 Task: Move the card to "the previous list on the board".
Action: Mouse moved to (833, 215)
Screenshot: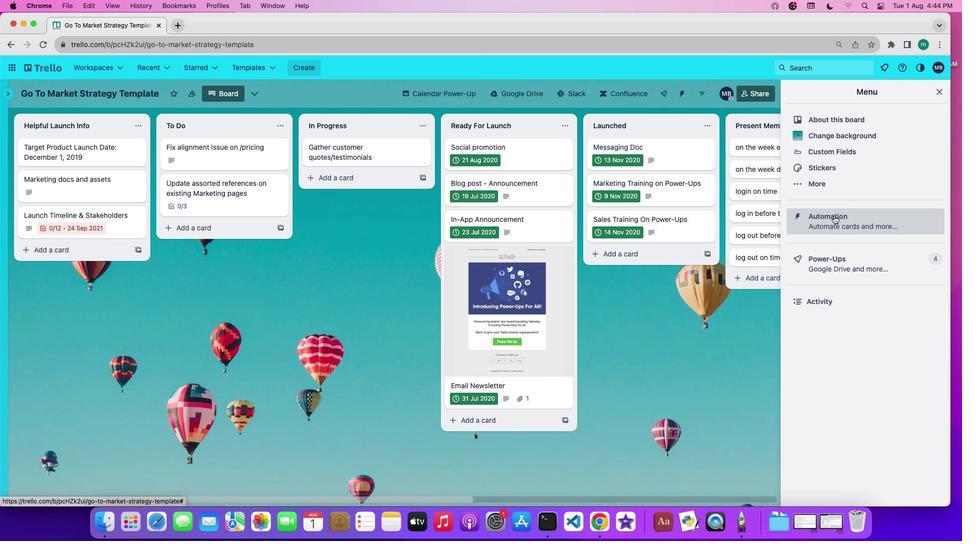 
Action: Mouse pressed left at (833, 215)
Screenshot: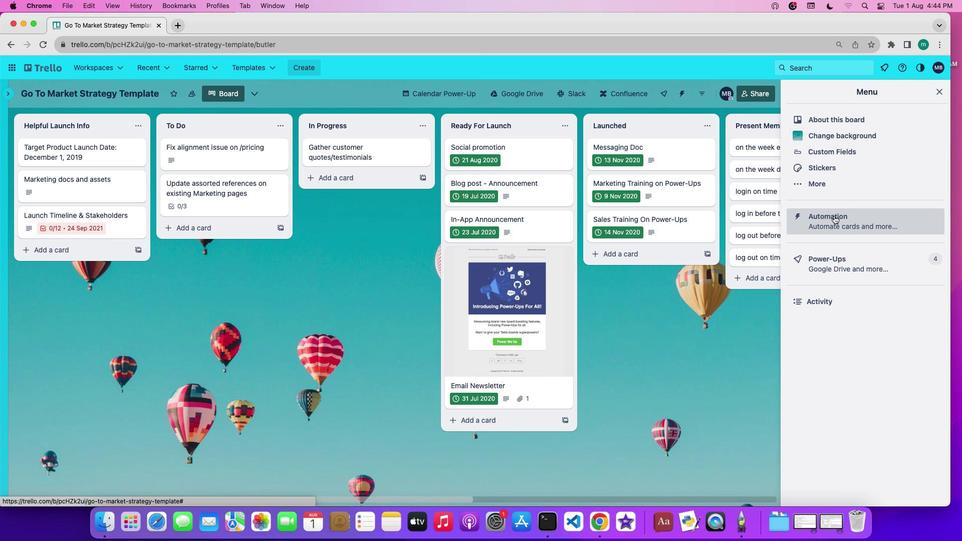 
Action: Mouse moved to (40, 262)
Screenshot: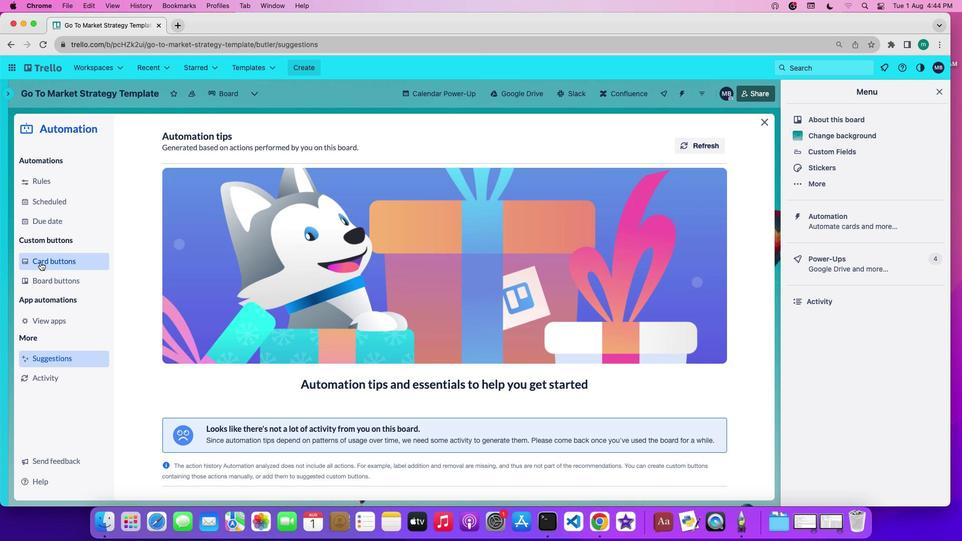 
Action: Mouse pressed left at (40, 262)
Screenshot: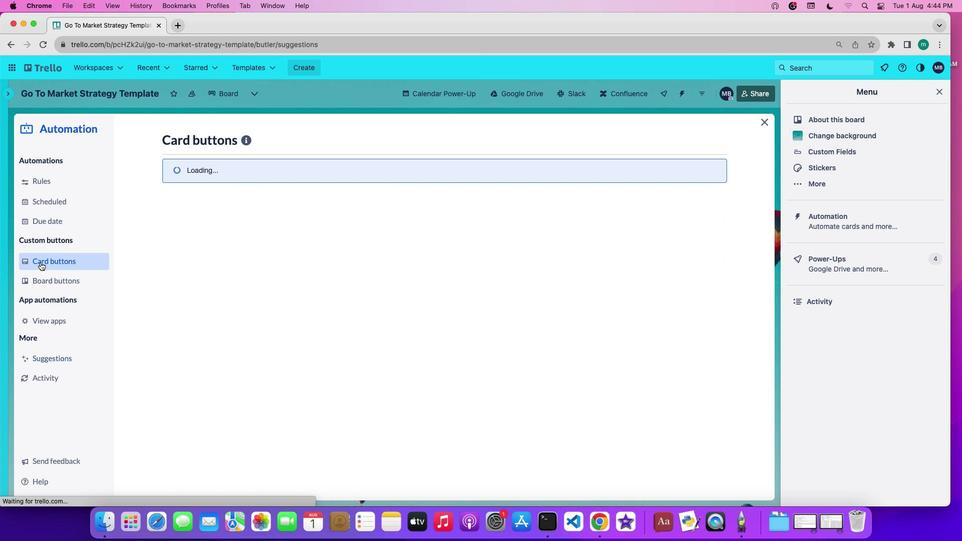 
Action: Mouse moved to (213, 345)
Screenshot: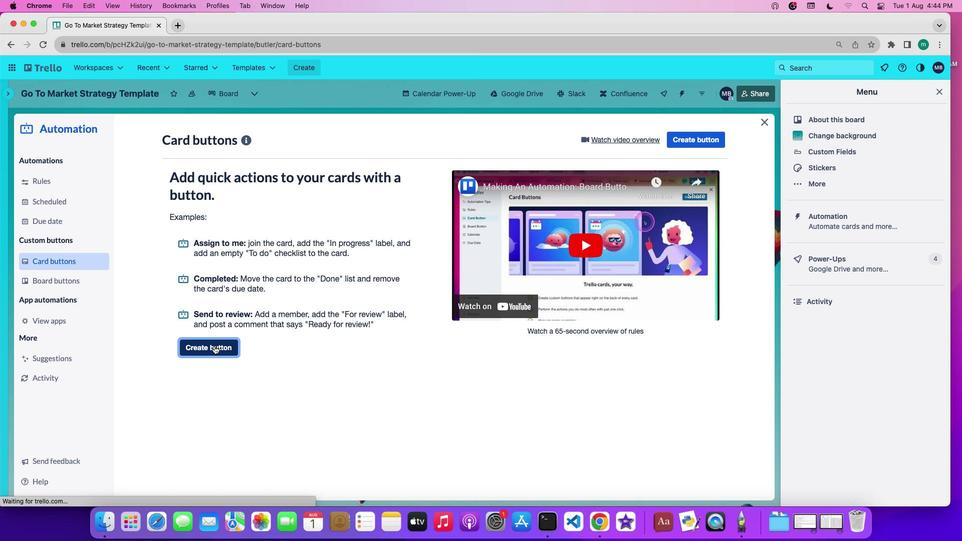 
Action: Mouse pressed left at (213, 345)
Screenshot: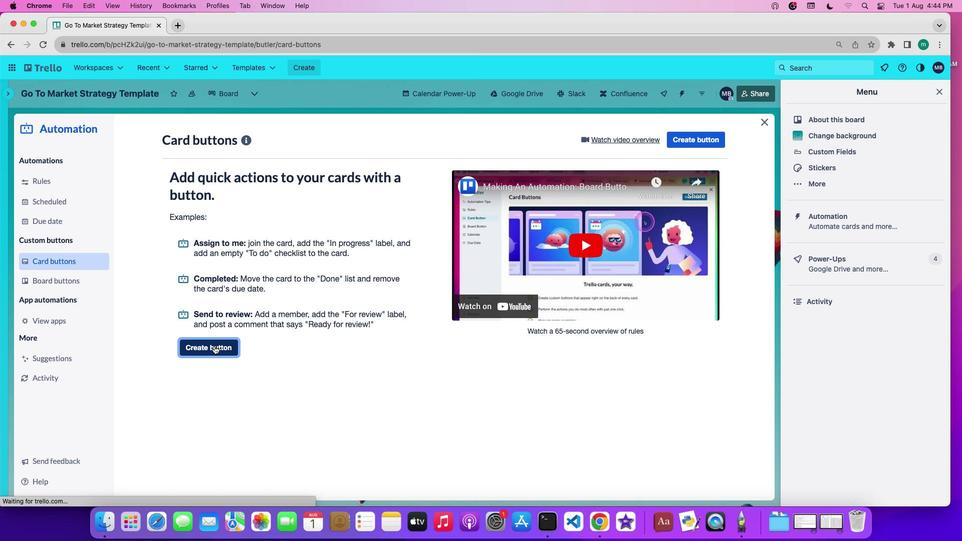
Action: Mouse moved to (397, 269)
Screenshot: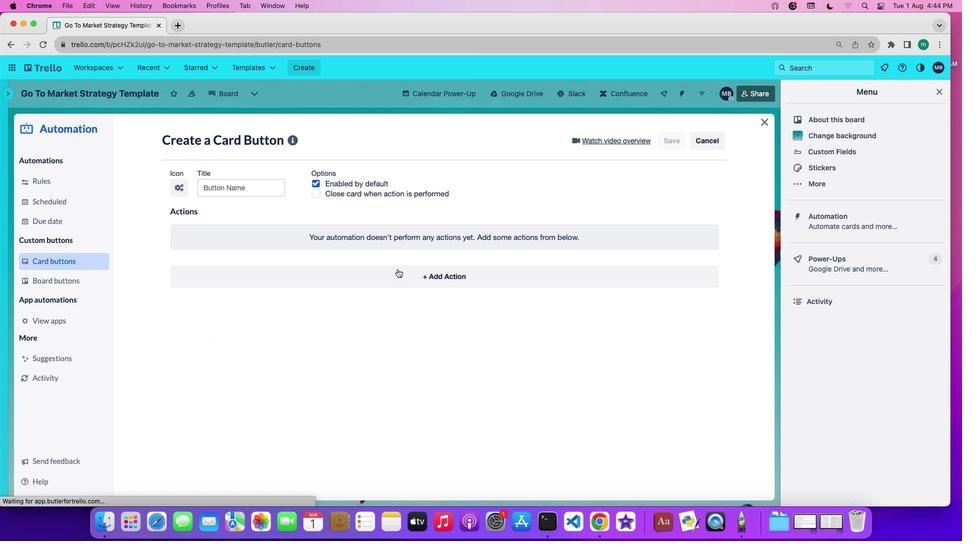 
Action: Mouse pressed left at (397, 269)
Screenshot: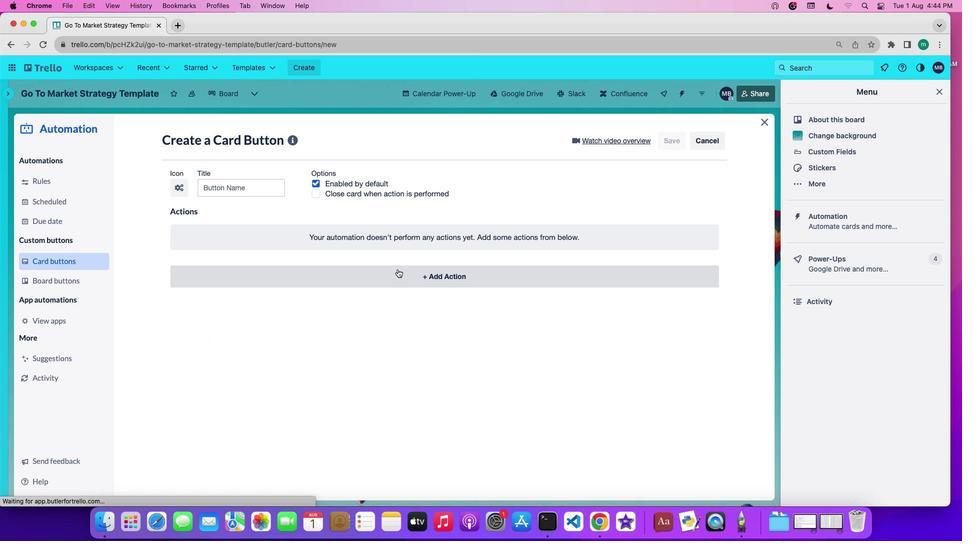
Action: Mouse moved to (275, 378)
Screenshot: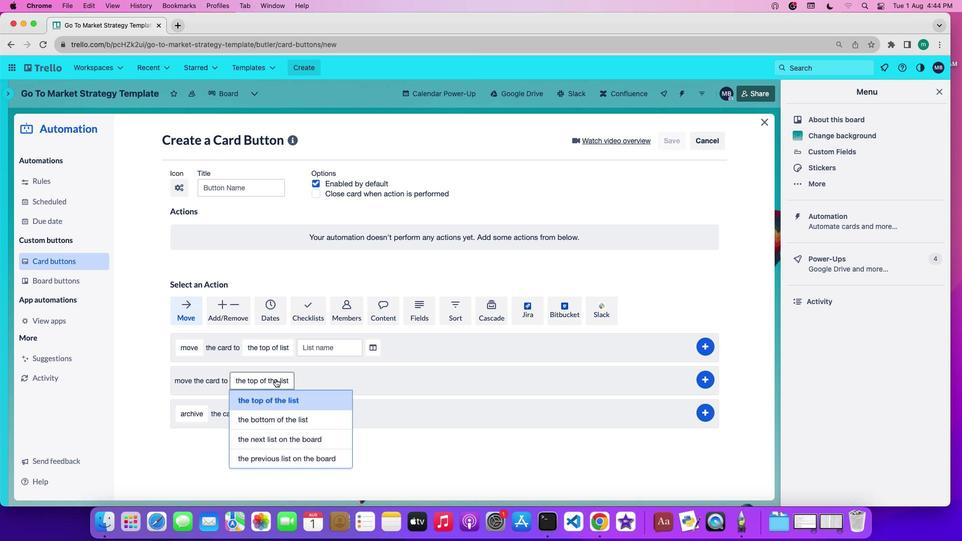 
Action: Mouse pressed left at (275, 378)
Screenshot: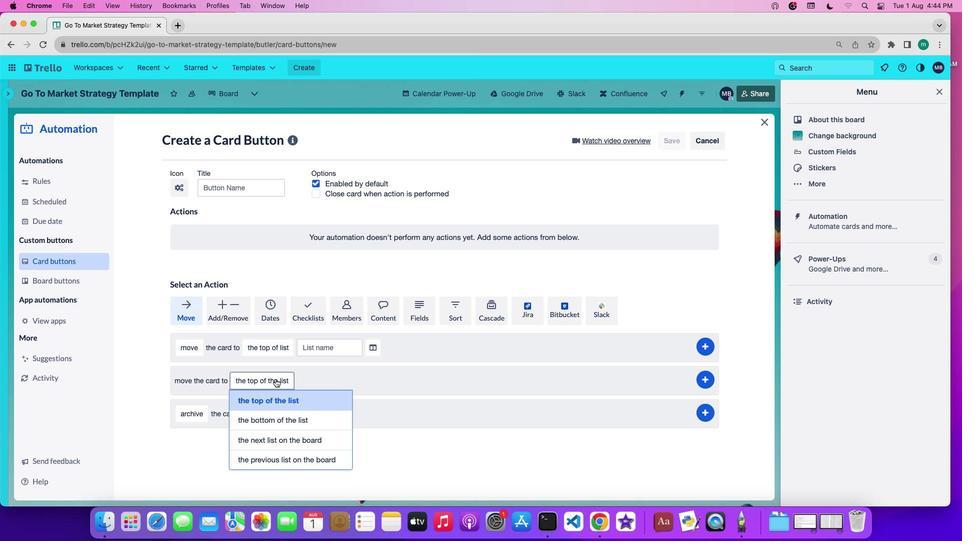 
Action: Mouse moved to (279, 453)
Screenshot: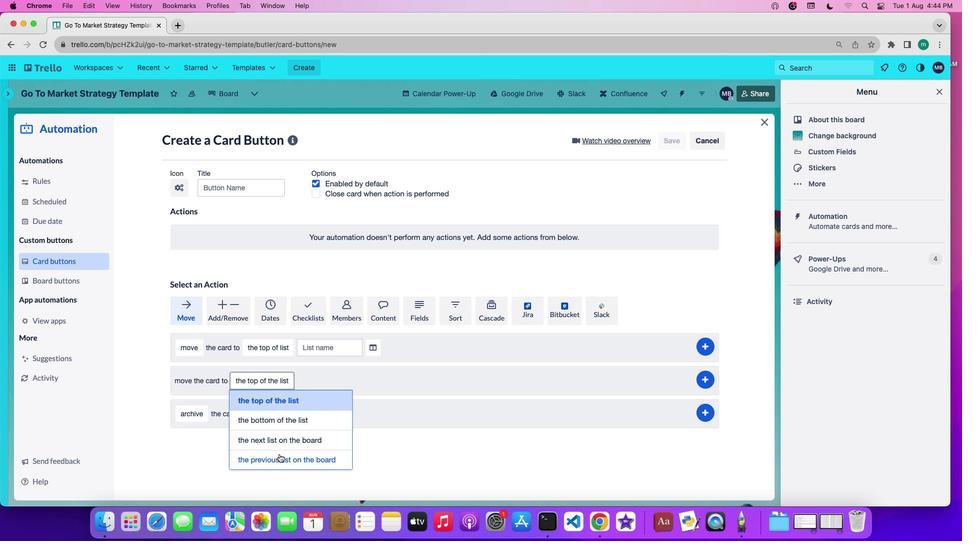 
Action: Mouse pressed left at (279, 453)
Screenshot: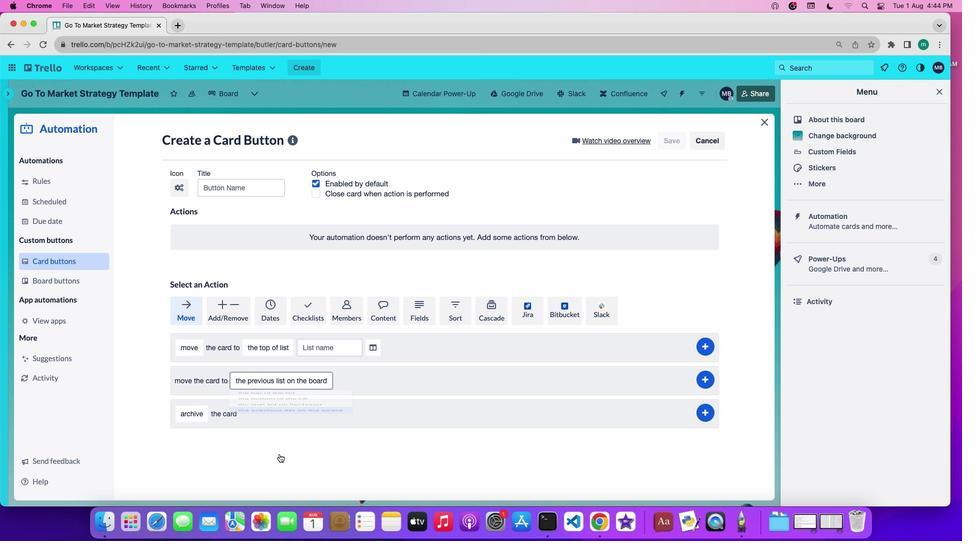 
Action: Mouse moved to (698, 380)
Screenshot: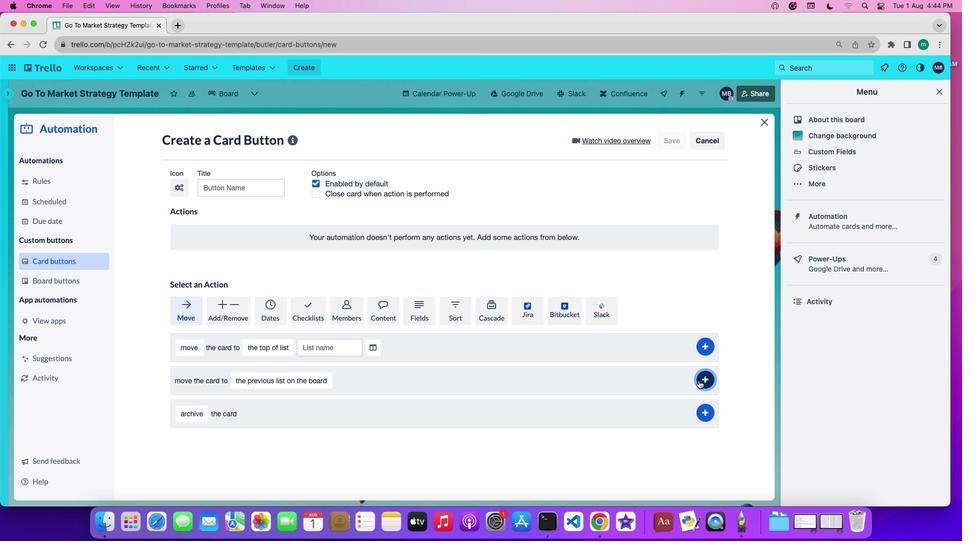
Action: Mouse pressed left at (698, 380)
Screenshot: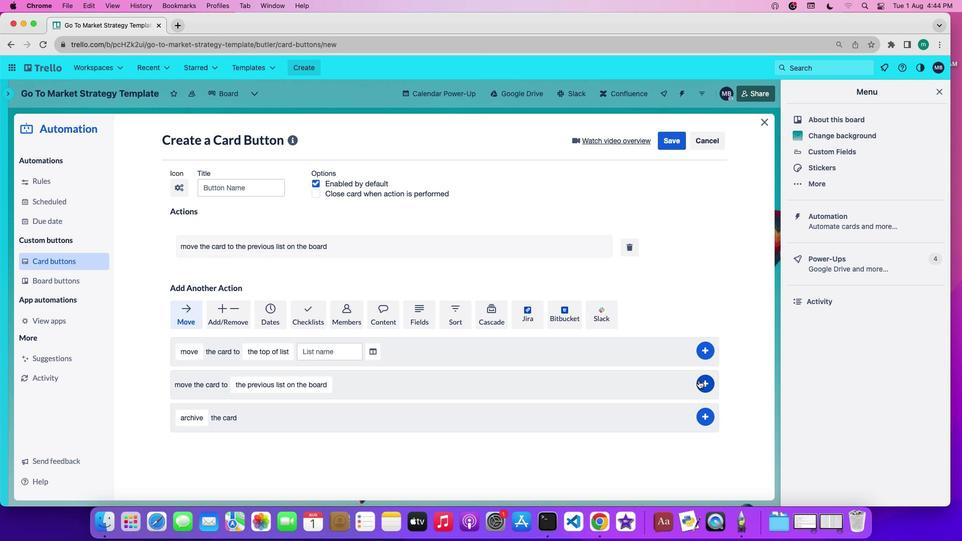
